 Task: Use Pursuit Effect in this video Movie B.mp4
Action: Mouse moved to (331, 108)
Screenshot: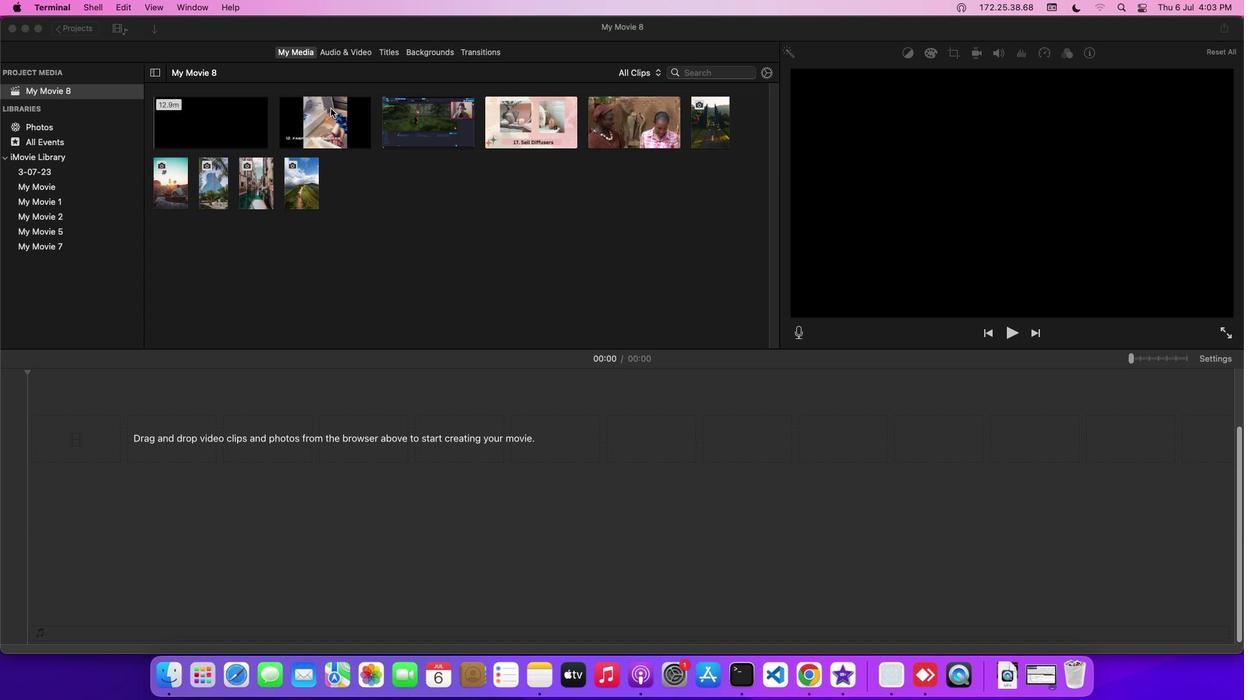 
Action: Mouse pressed left at (331, 108)
Screenshot: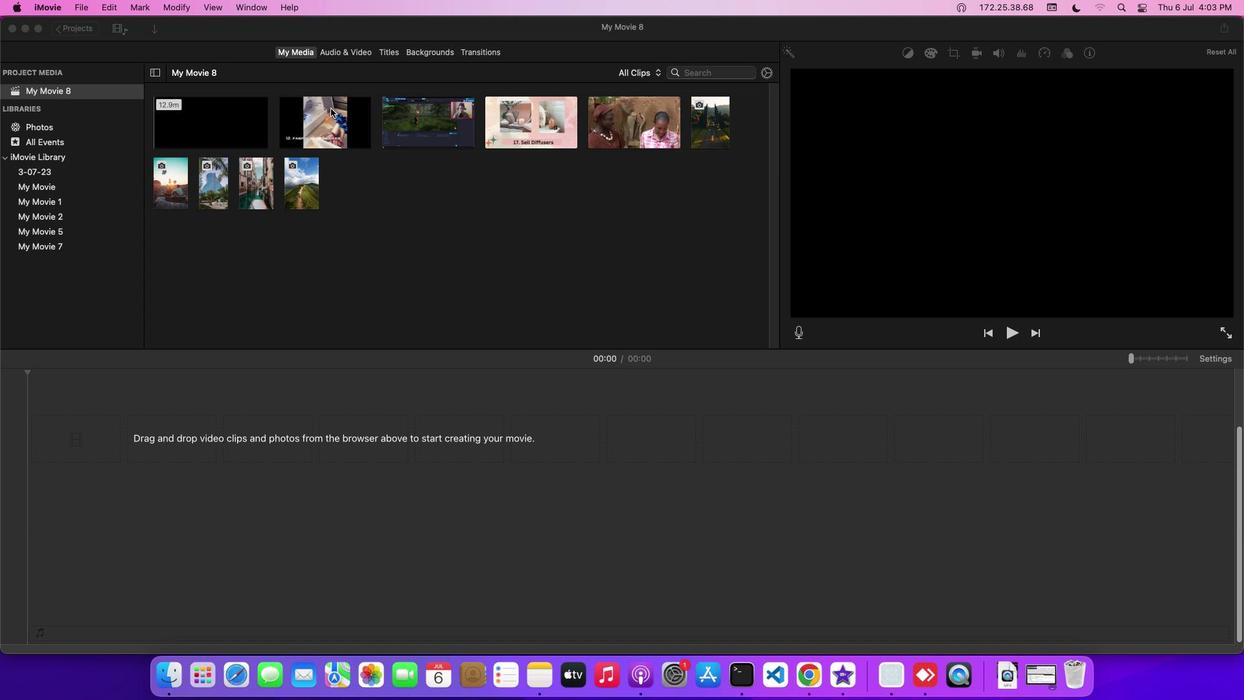 
Action: Mouse moved to (353, 47)
Screenshot: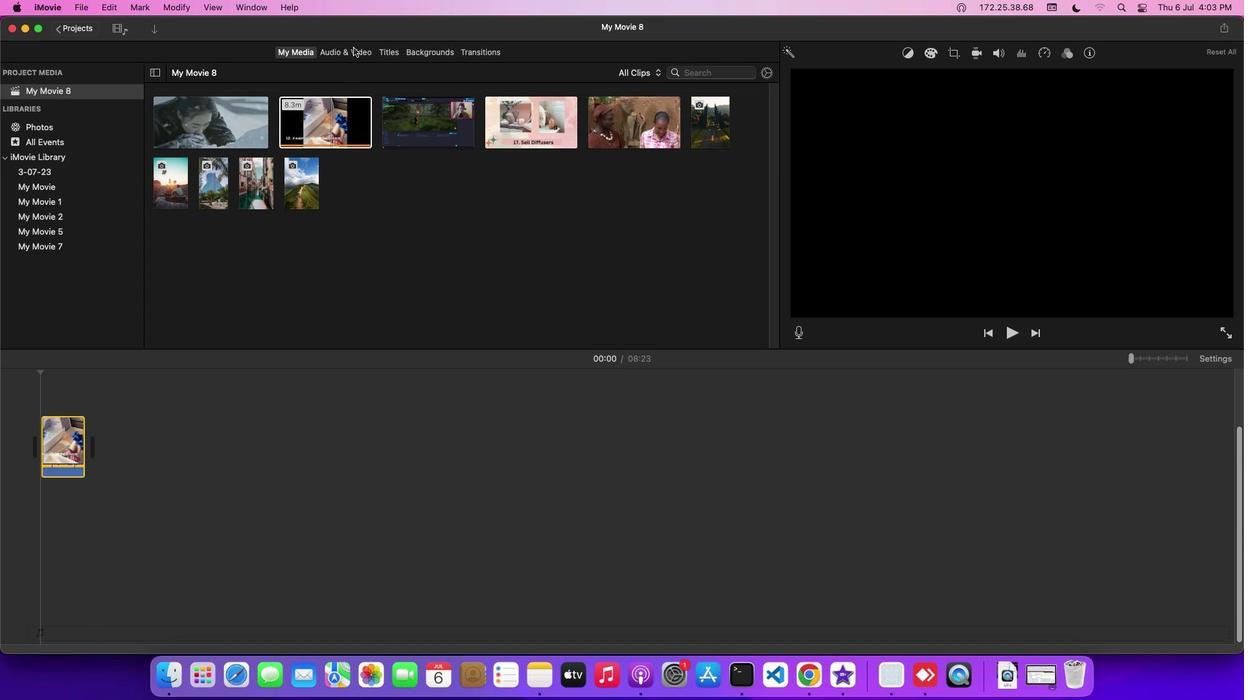 
Action: Mouse pressed left at (353, 47)
Screenshot: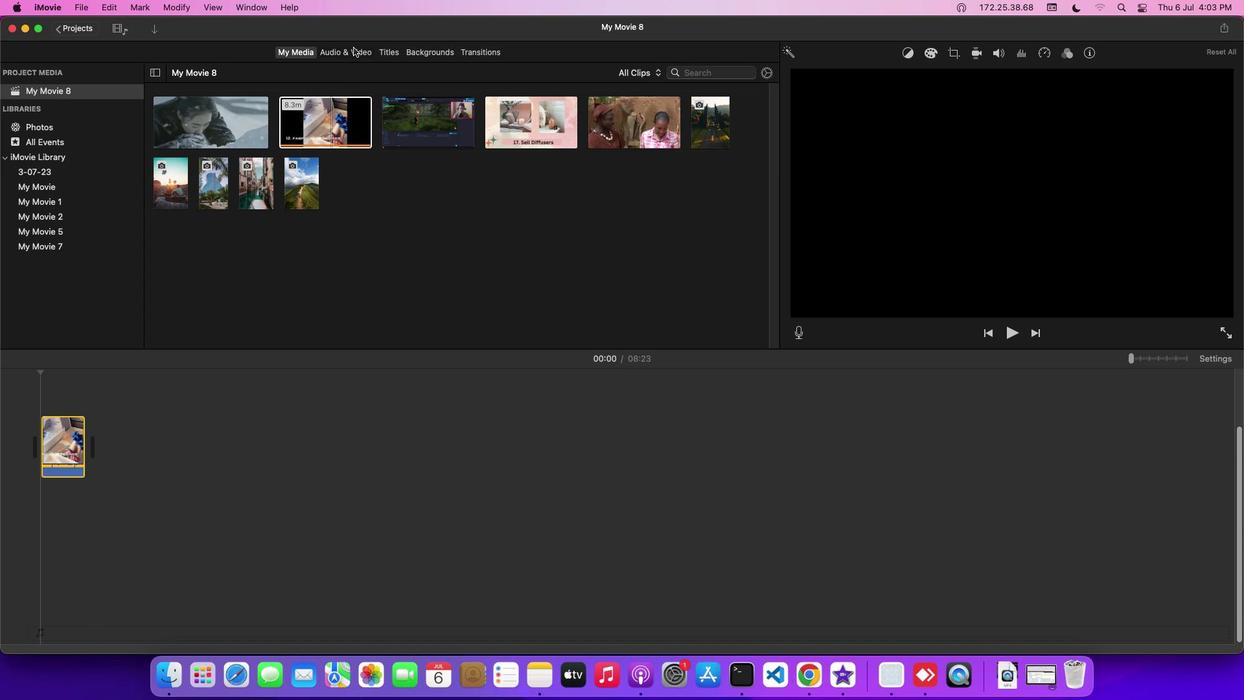 
Action: Mouse moved to (69, 117)
Screenshot: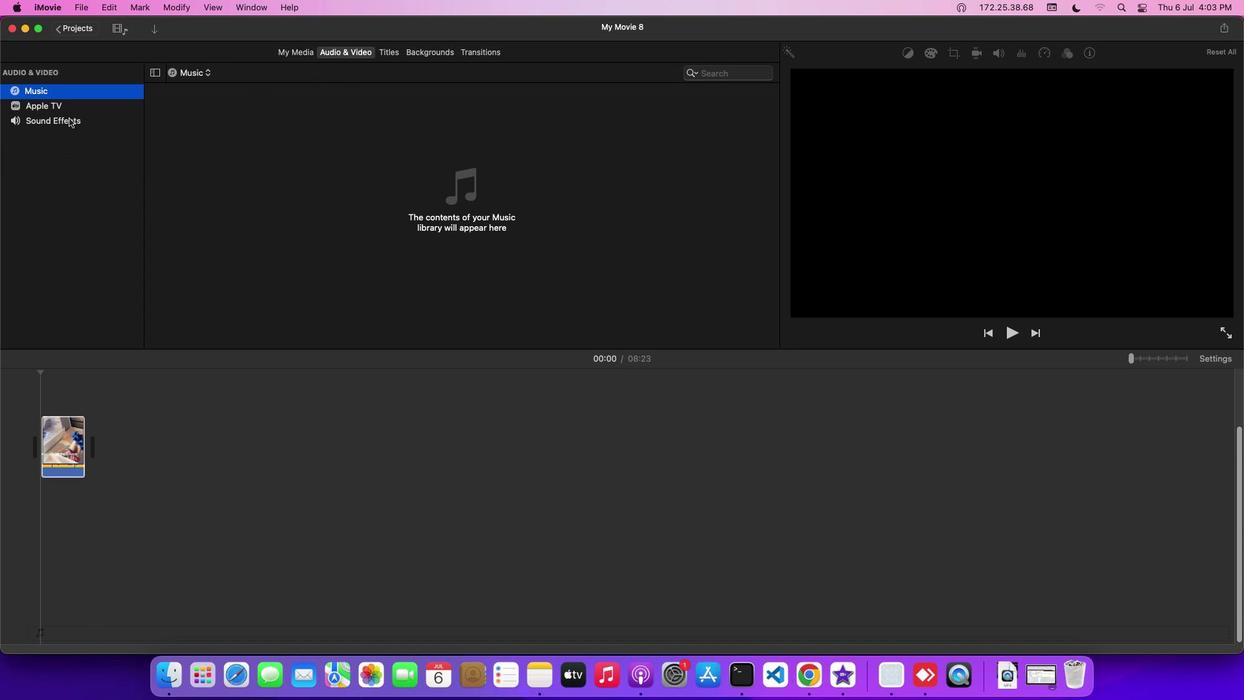 
Action: Mouse pressed left at (69, 117)
Screenshot: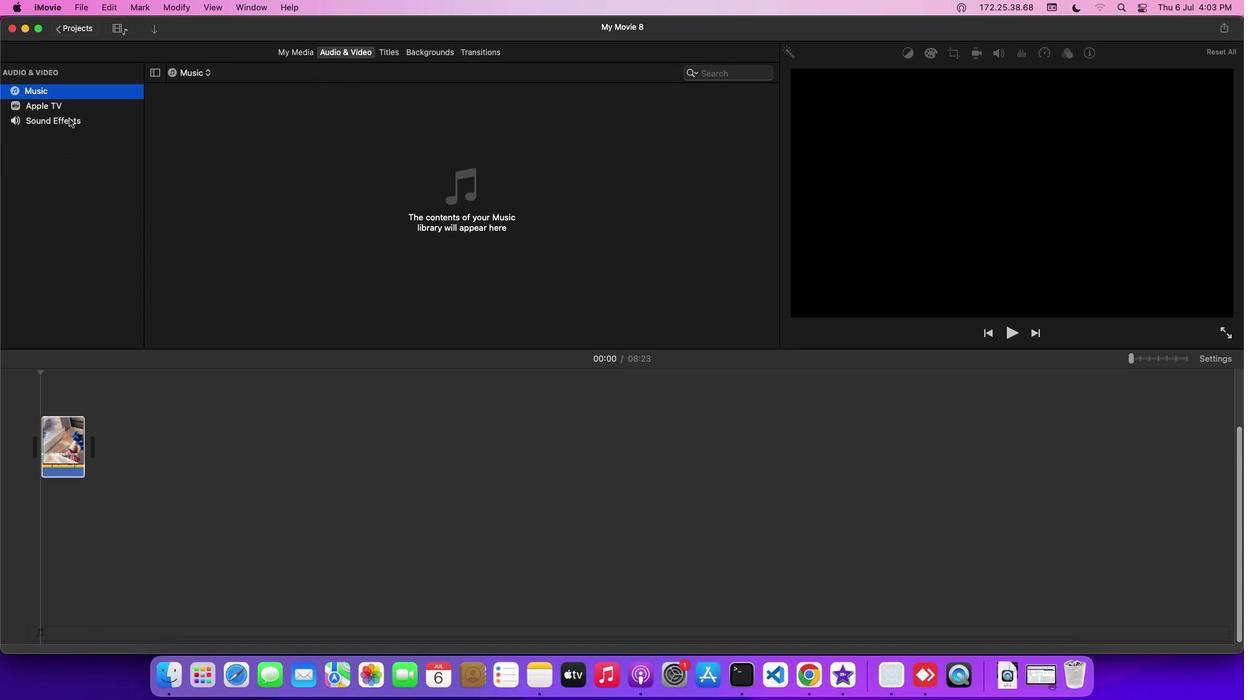
Action: Mouse moved to (245, 225)
Screenshot: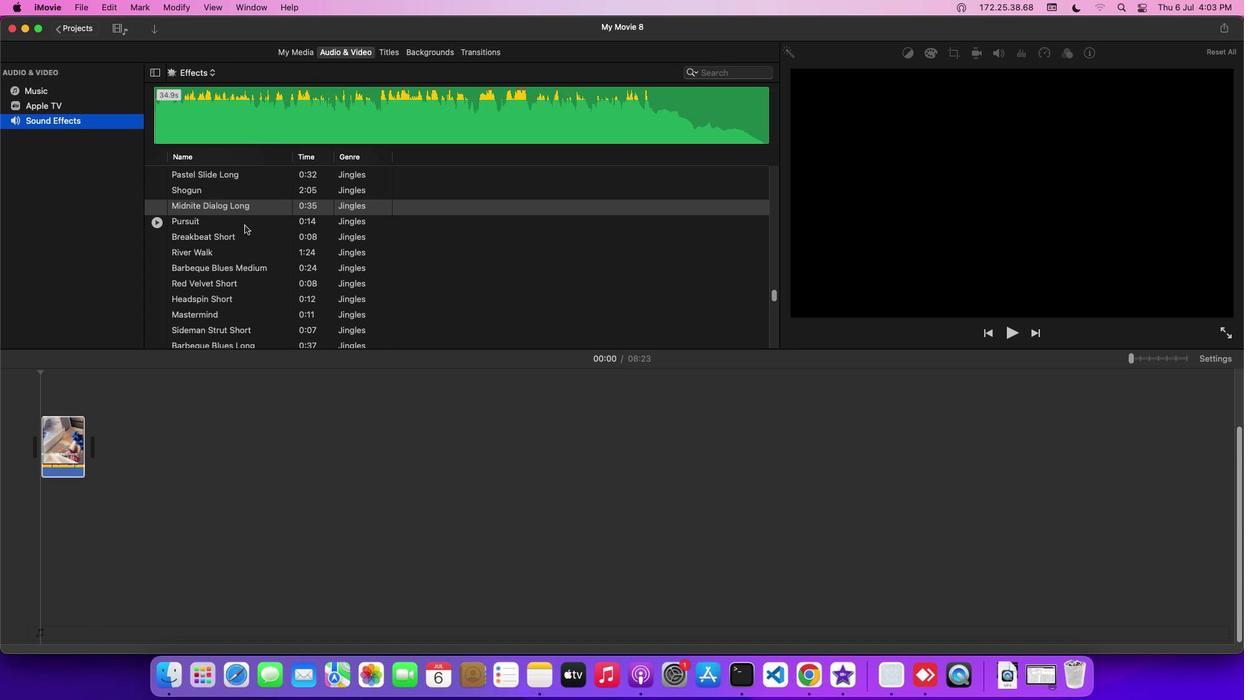 
Action: Mouse pressed left at (245, 225)
Screenshot: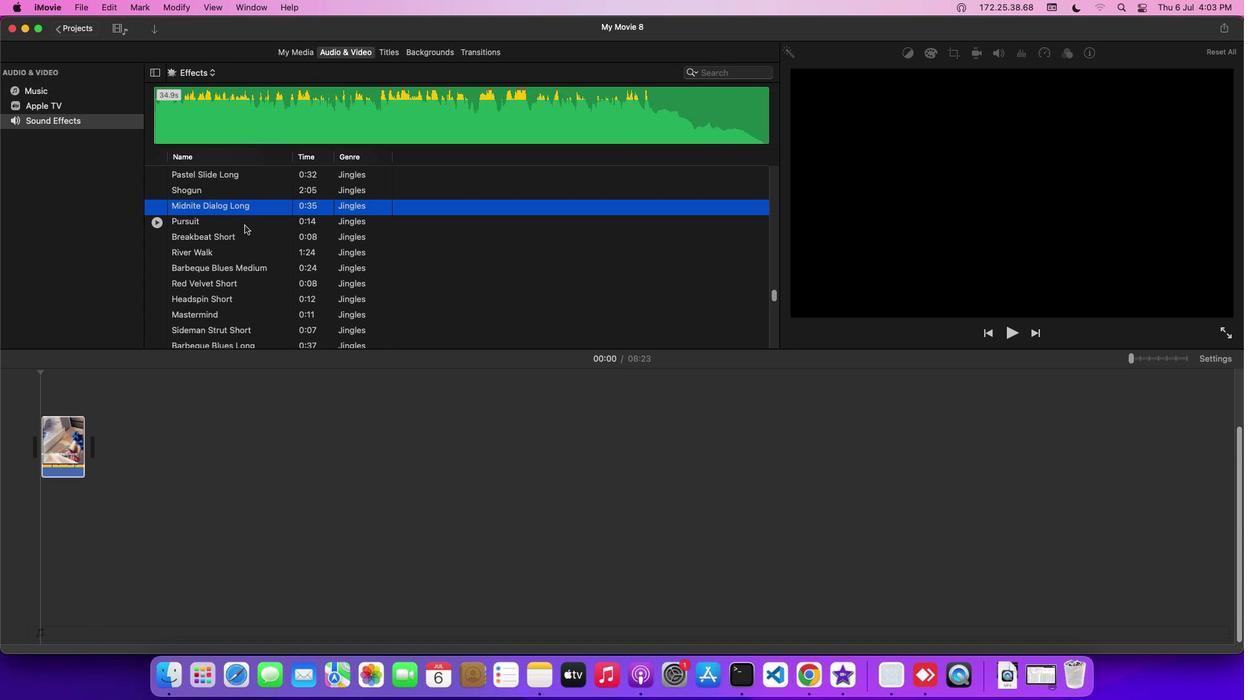 
Action: Mouse moved to (250, 222)
Screenshot: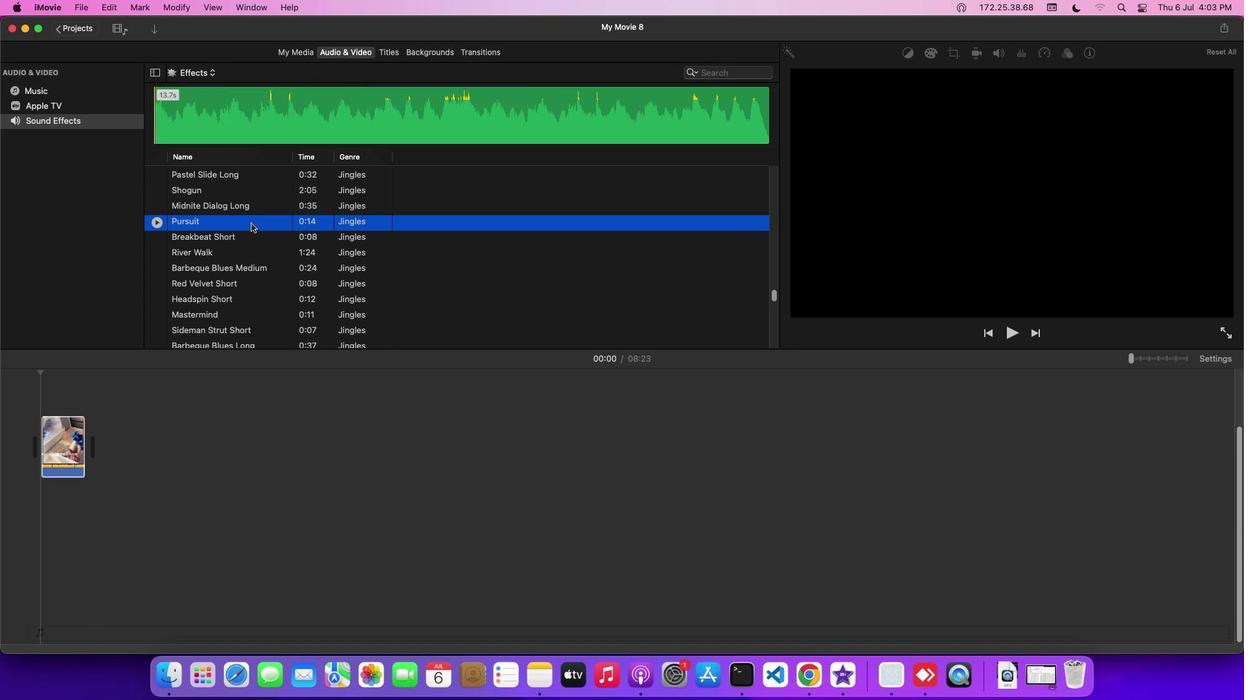
Action: Mouse pressed left at (250, 222)
Screenshot: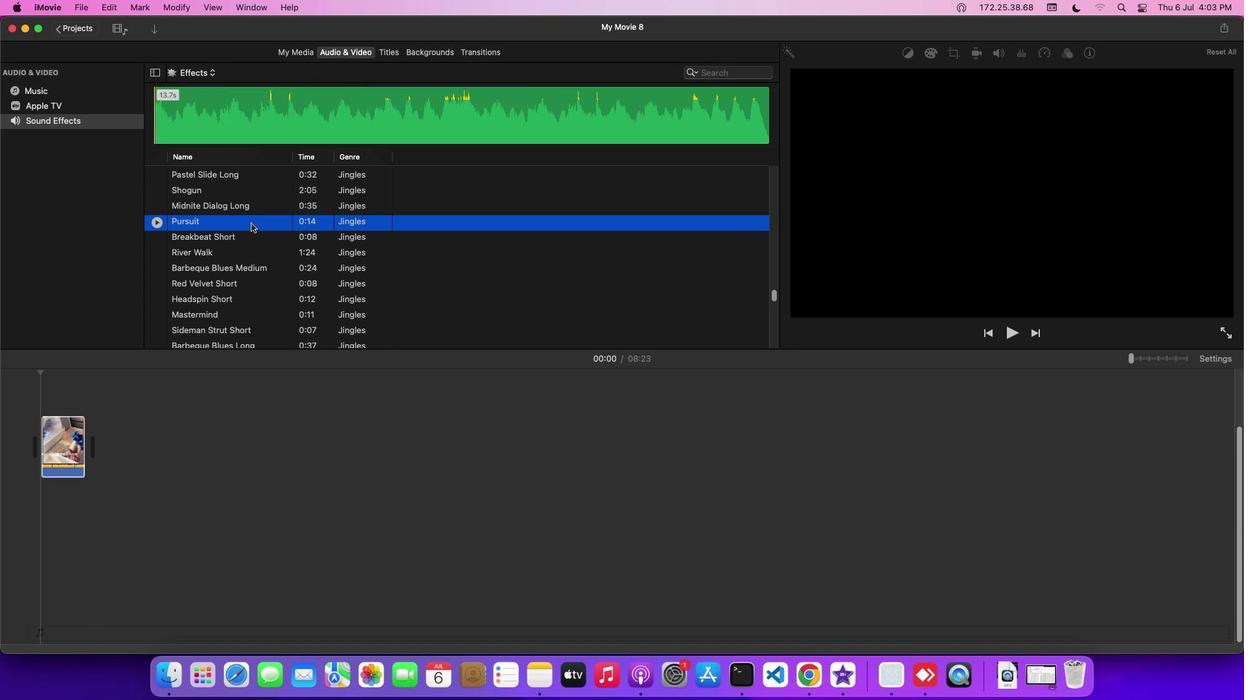 
Action: Mouse moved to (261, 480)
Screenshot: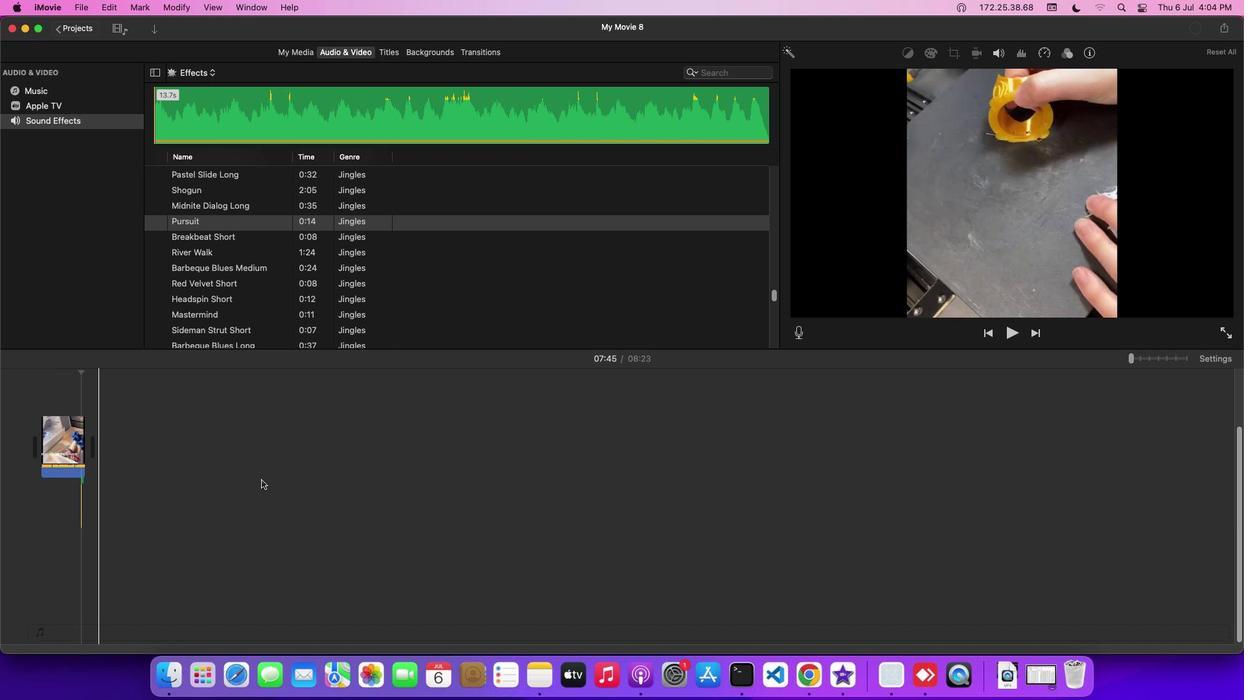 
